 Task: Start in the project ChasePlan the sprint 'Rocket Road', with a duration of 3 weeks. Start in the project ChasePlan the sprint 'Rocket Road', with a duration of 2 weeks. Start in the project ChasePlan the sprint 'Rocket Road', with a duration of 1 week
Action: Mouse moved to (912, 474)
Screenshot: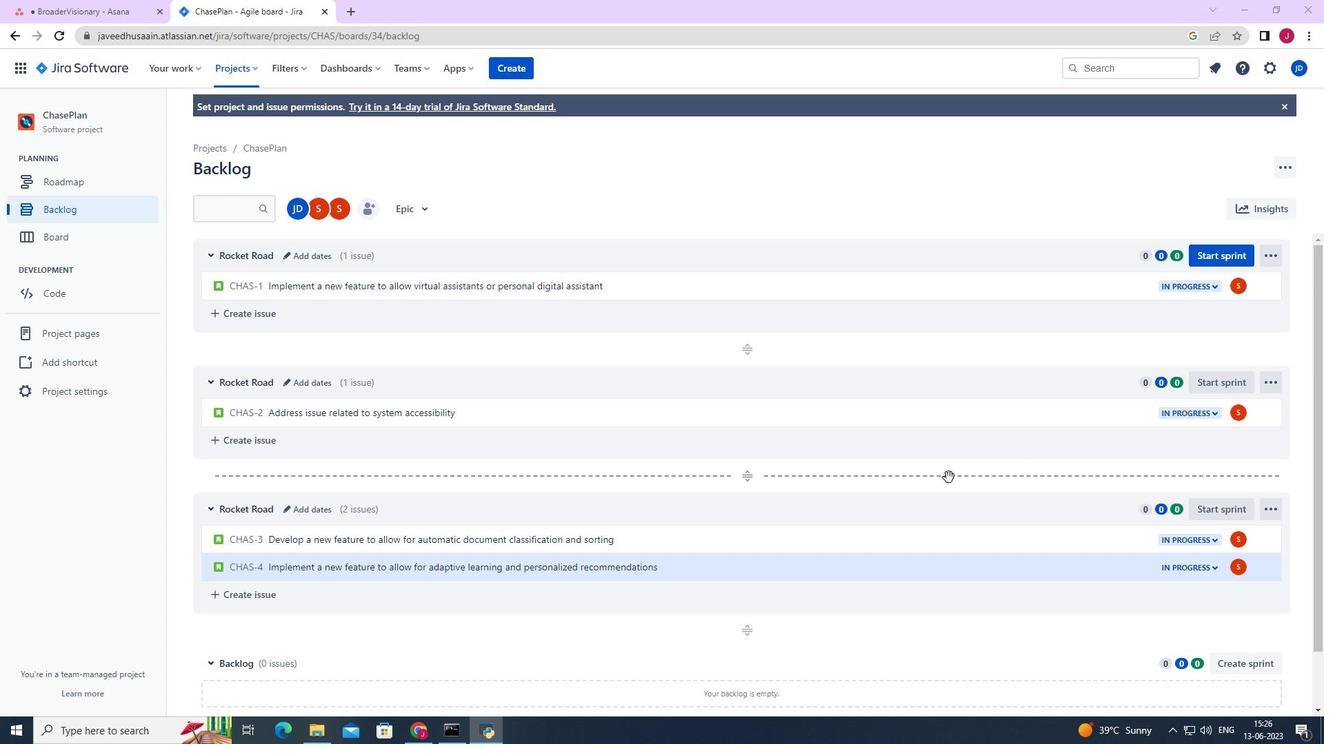 
Action: Mouse scrolled (912, 475) with delta (0, 0)
Screenshot: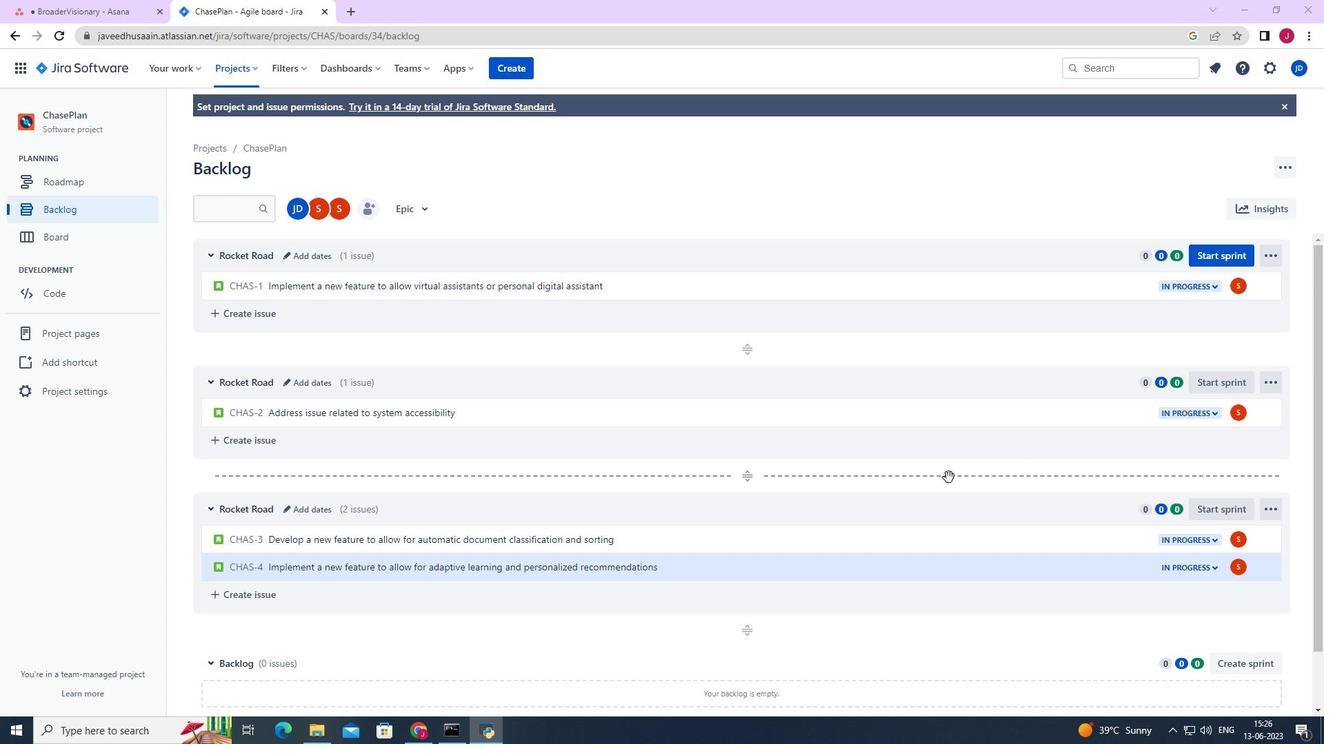 
Action: Mouse scrolled (912, 475) with delta (0, 0)
Screenshot: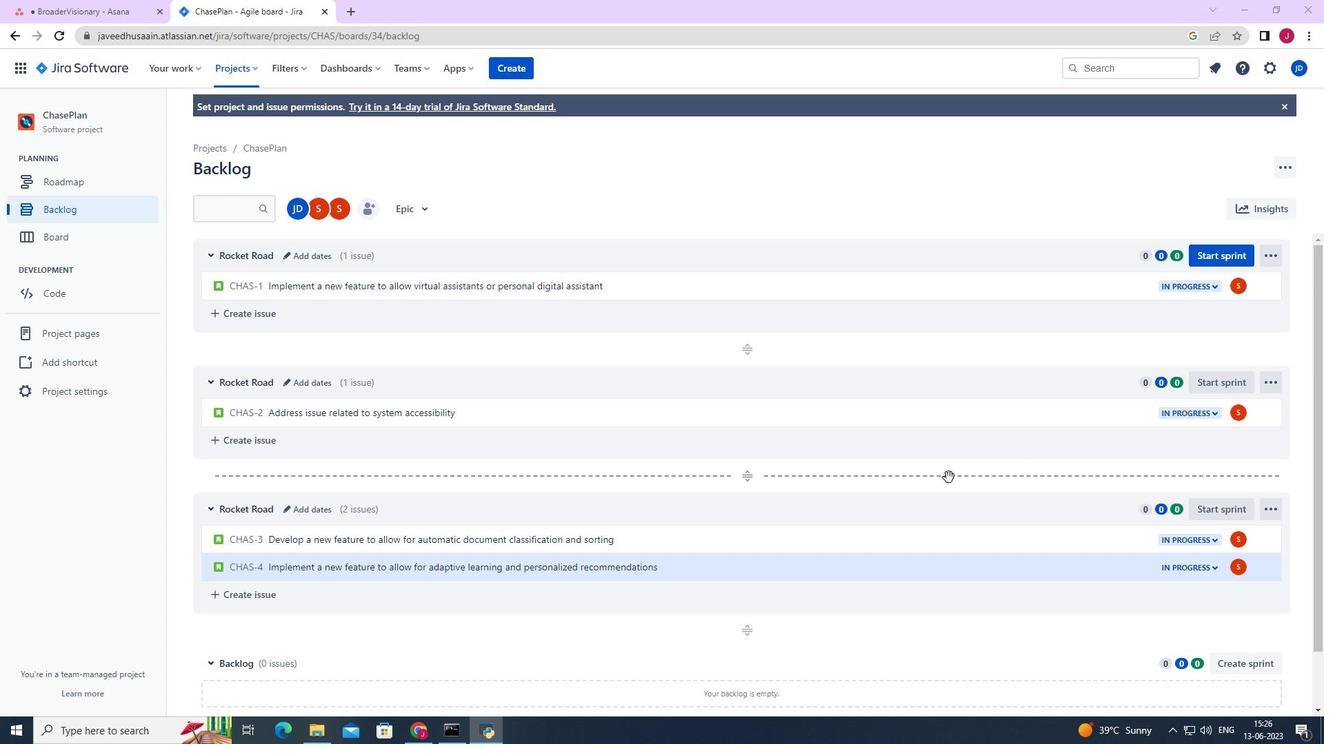 
Action: Mouse moved to (1208, 257)
Screenshot: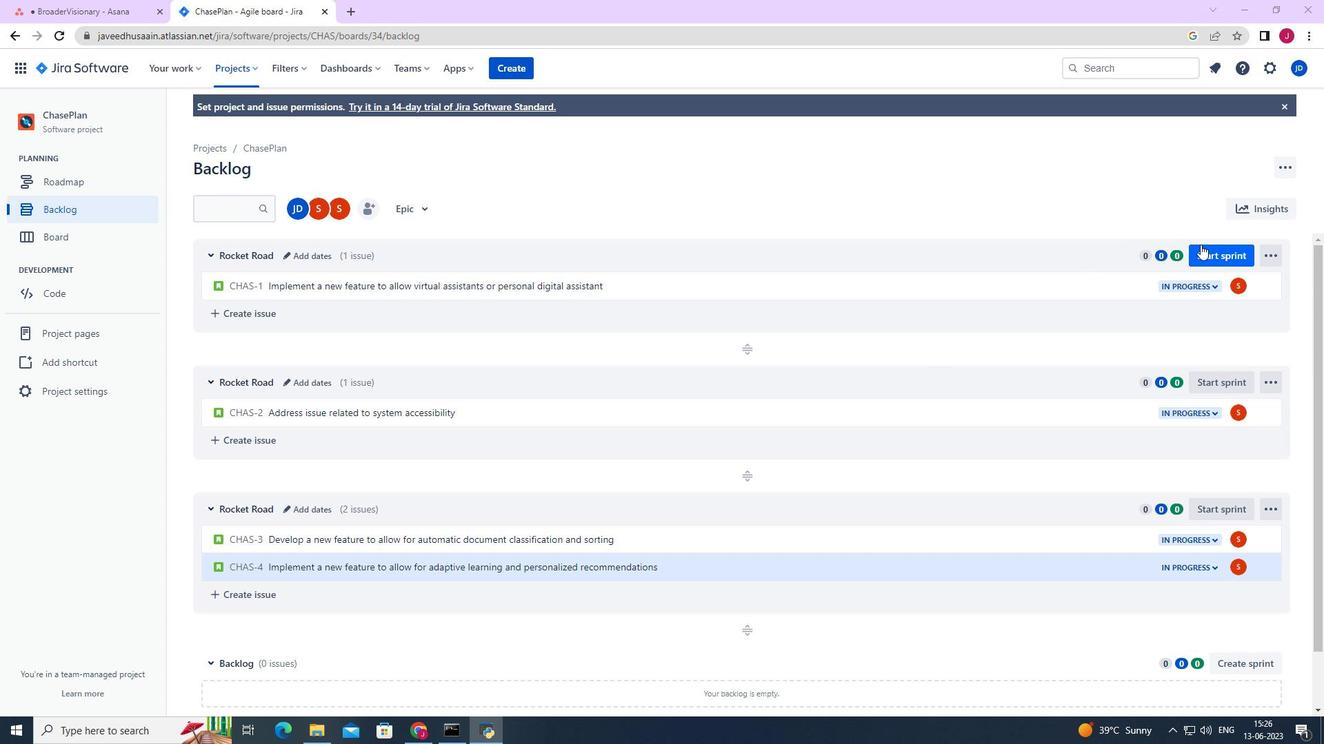 
Action: Mouse pressed left at (1208, 257)
Screenshot: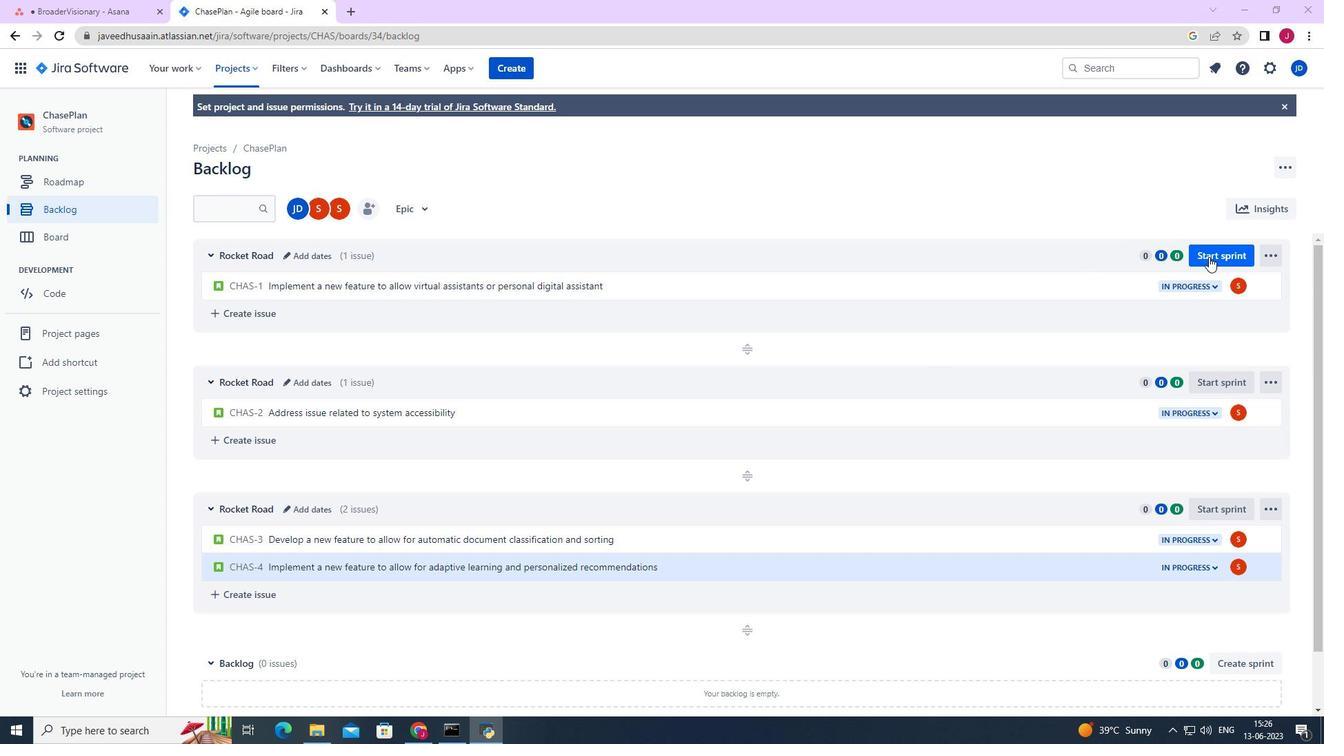 
Action: Mouse moved to (528, 239)
Screenshot: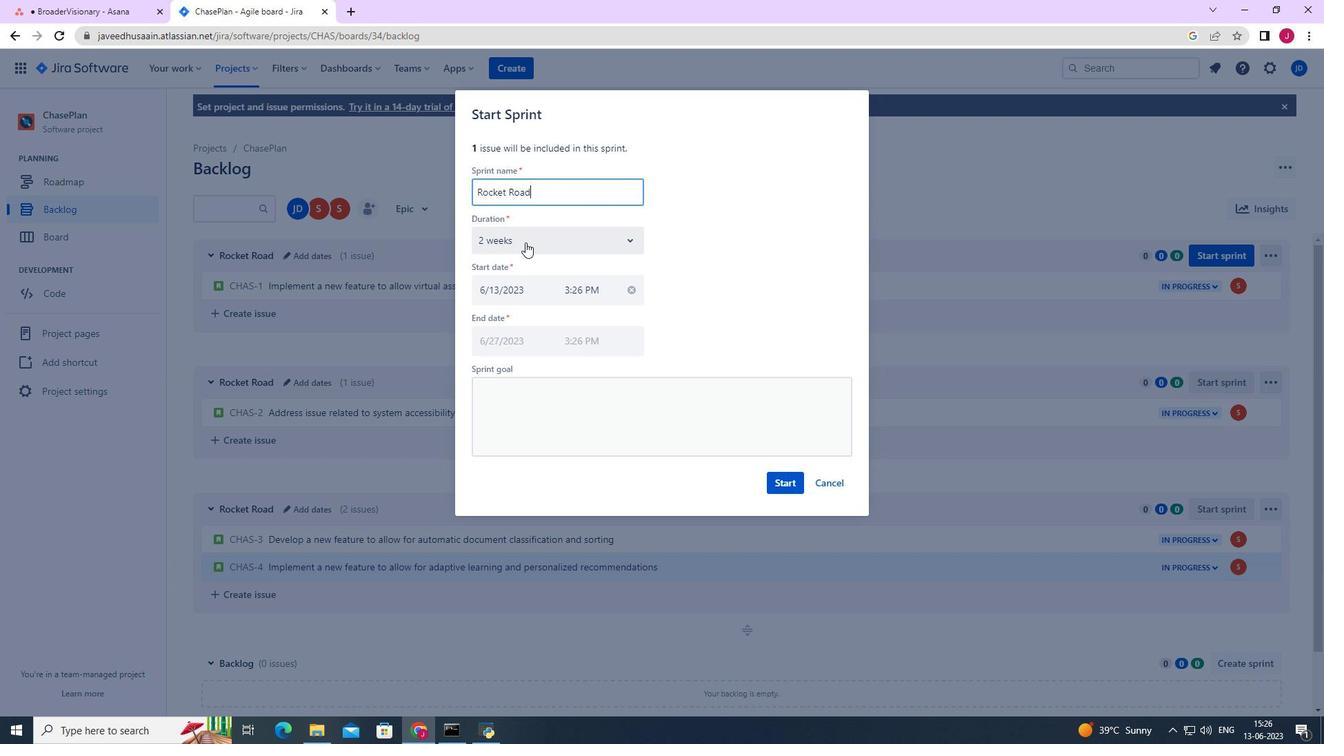 
Action: Mouse pressed left at (528, 239)
Screenshot: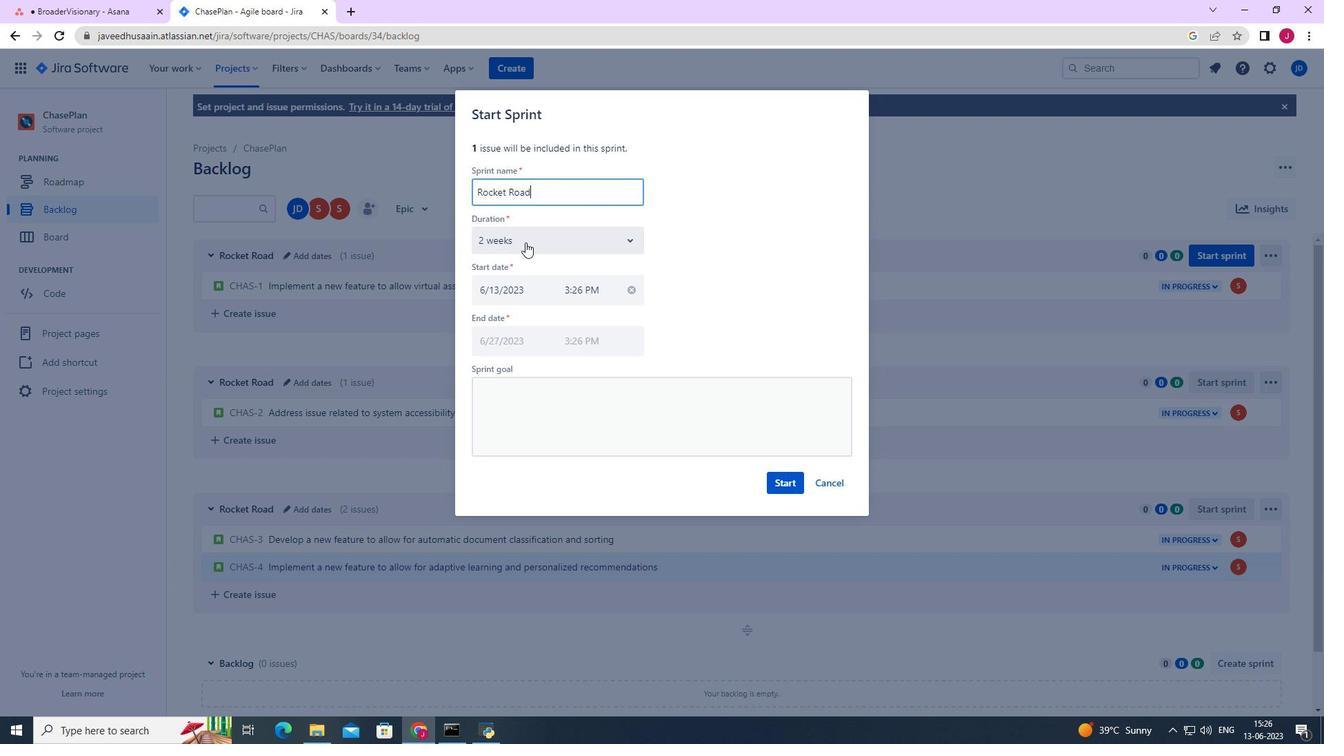 
Action: Mouse moved to (497, 322)
Screenshot: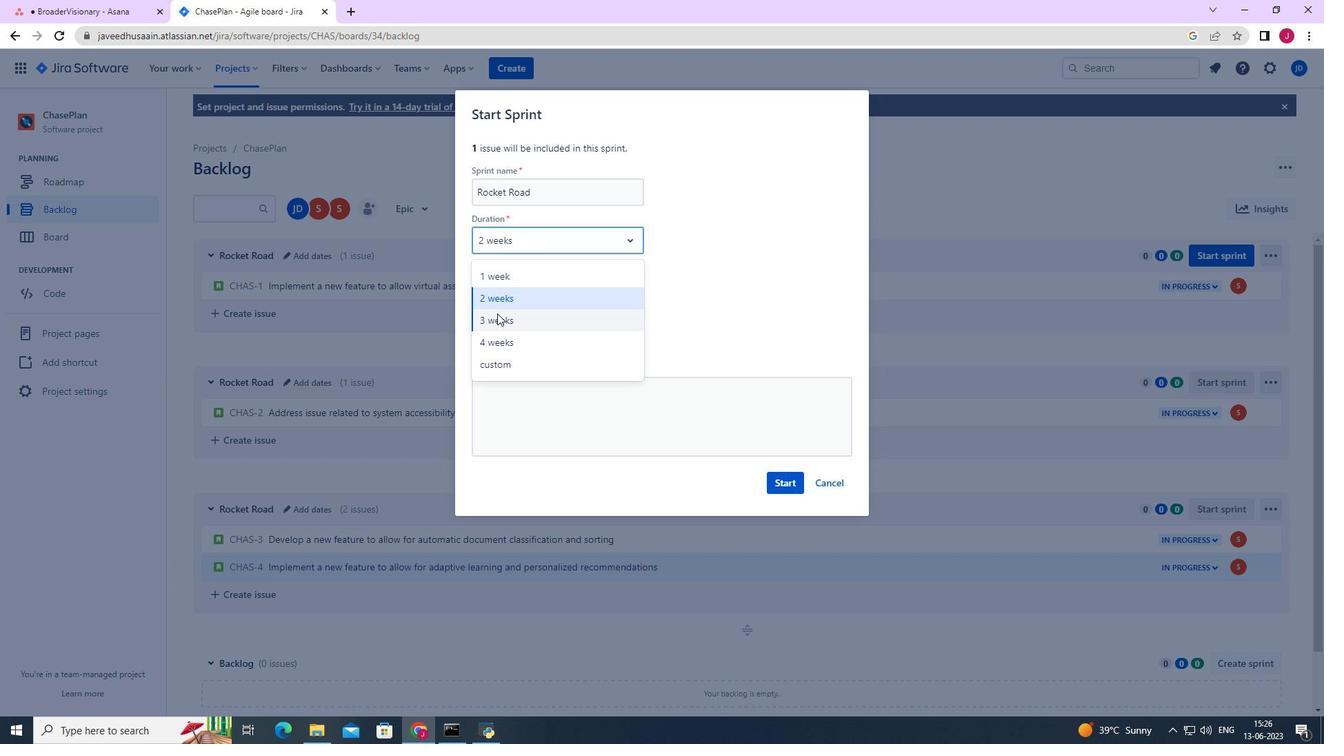 
Action: Mouse pressed left at (497, 322)
Screenshot: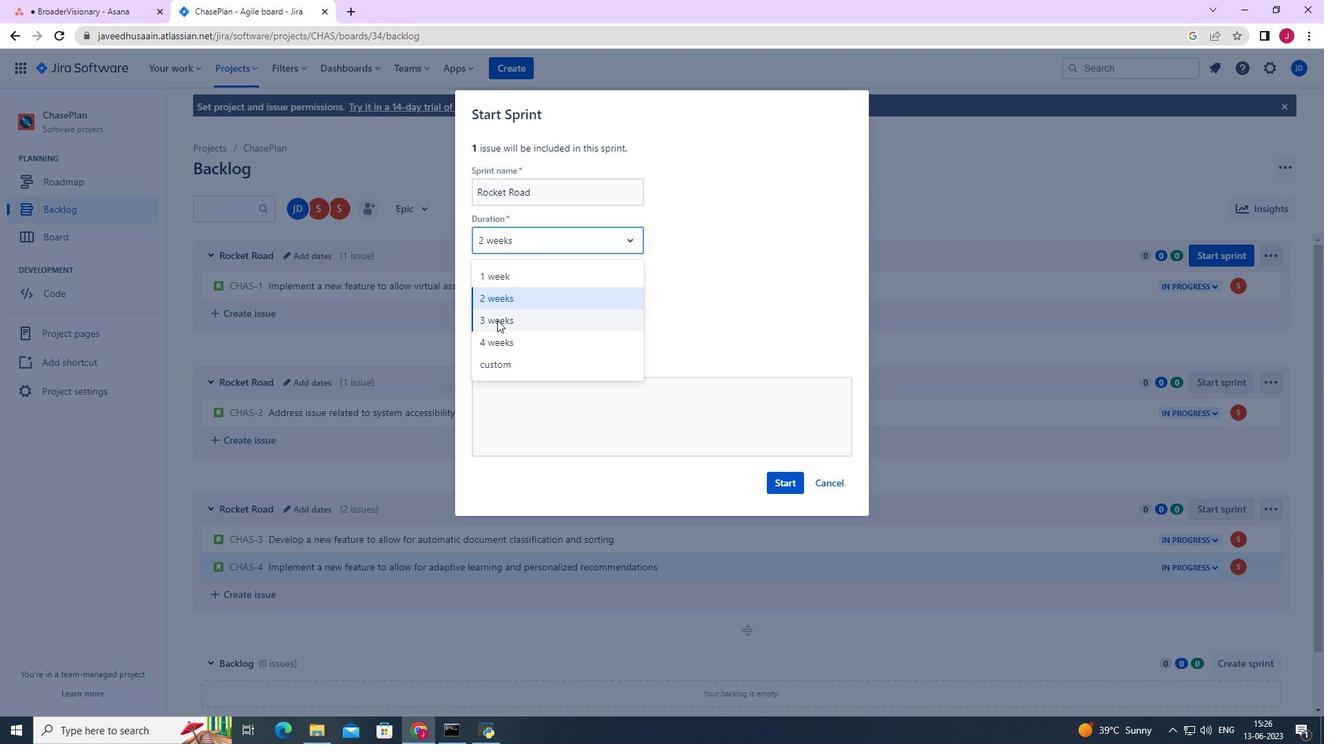 
Action: Mouse moved to (786, 482)
Screenshot: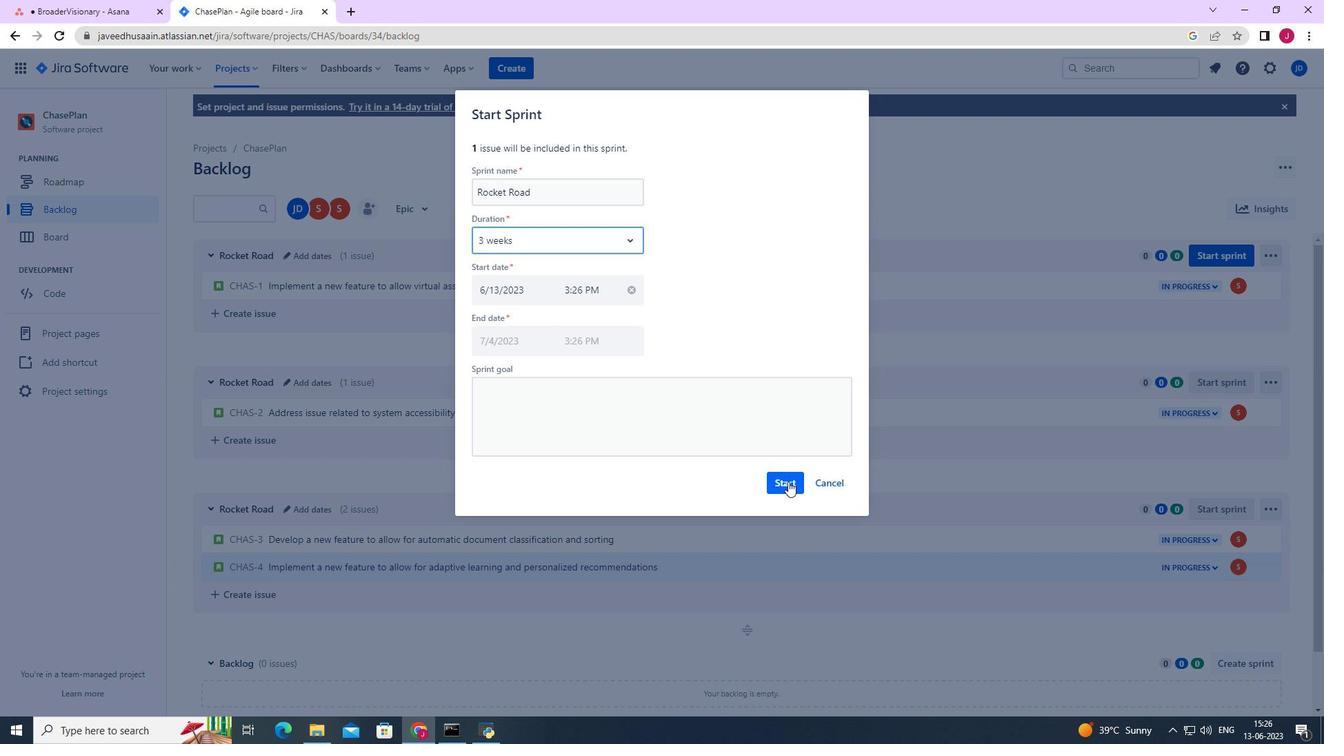 
Action: Mouse pressed left at (786, 482)
Screenshot: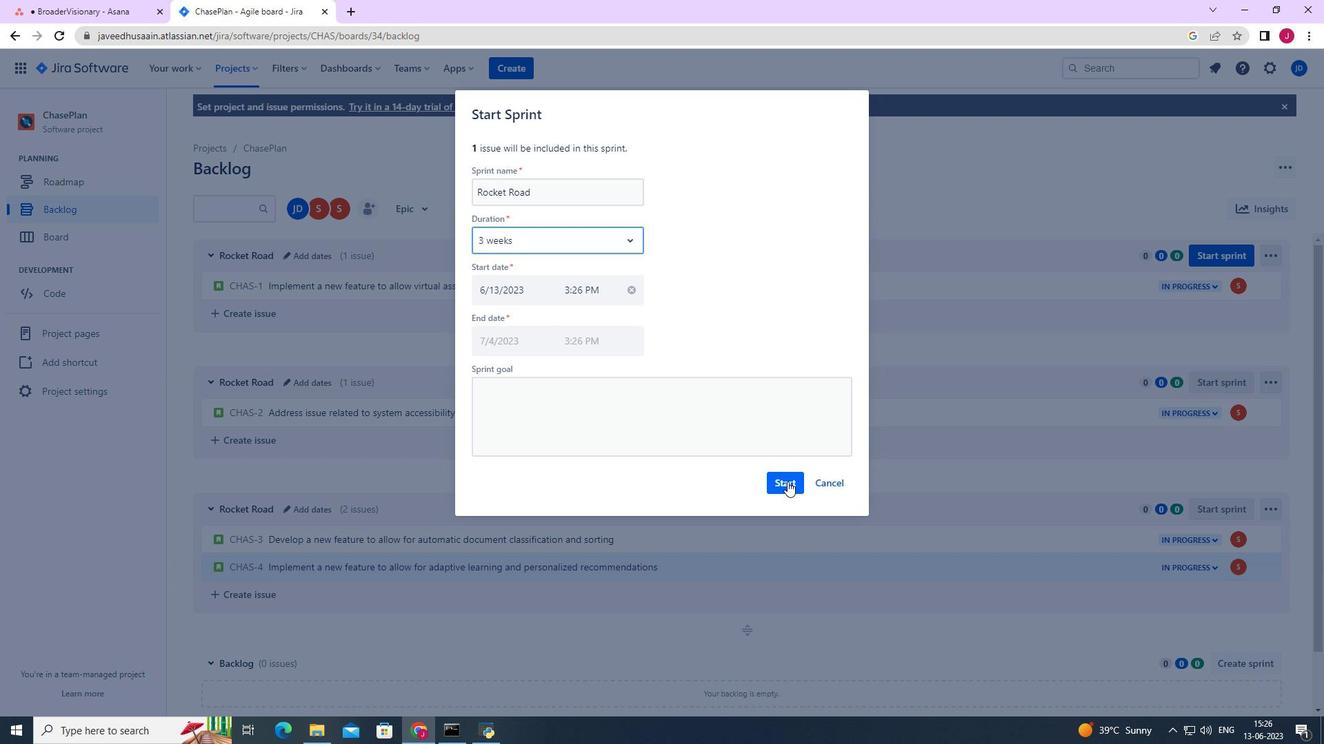 
Action: Mouse moved to (88, 211)
Screenshot: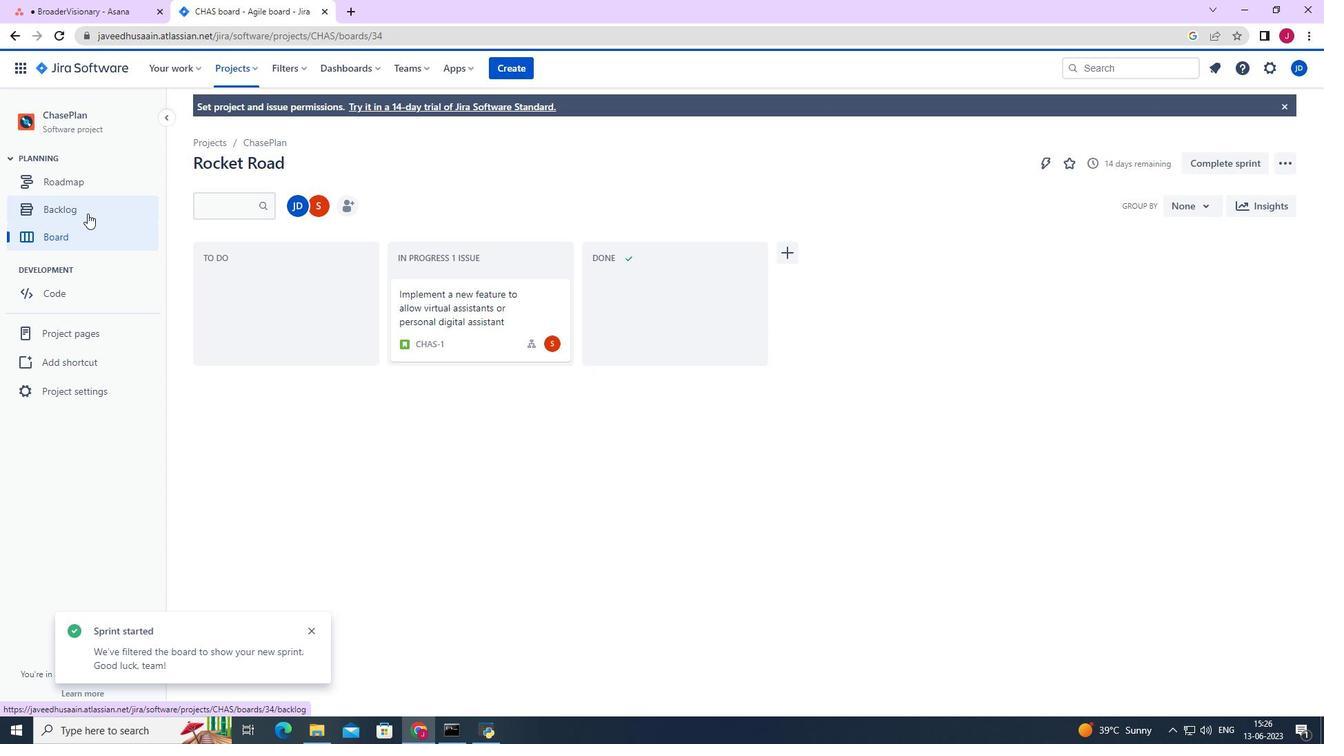
Action: Mouse pressed left at (88, 211)
Screenshot: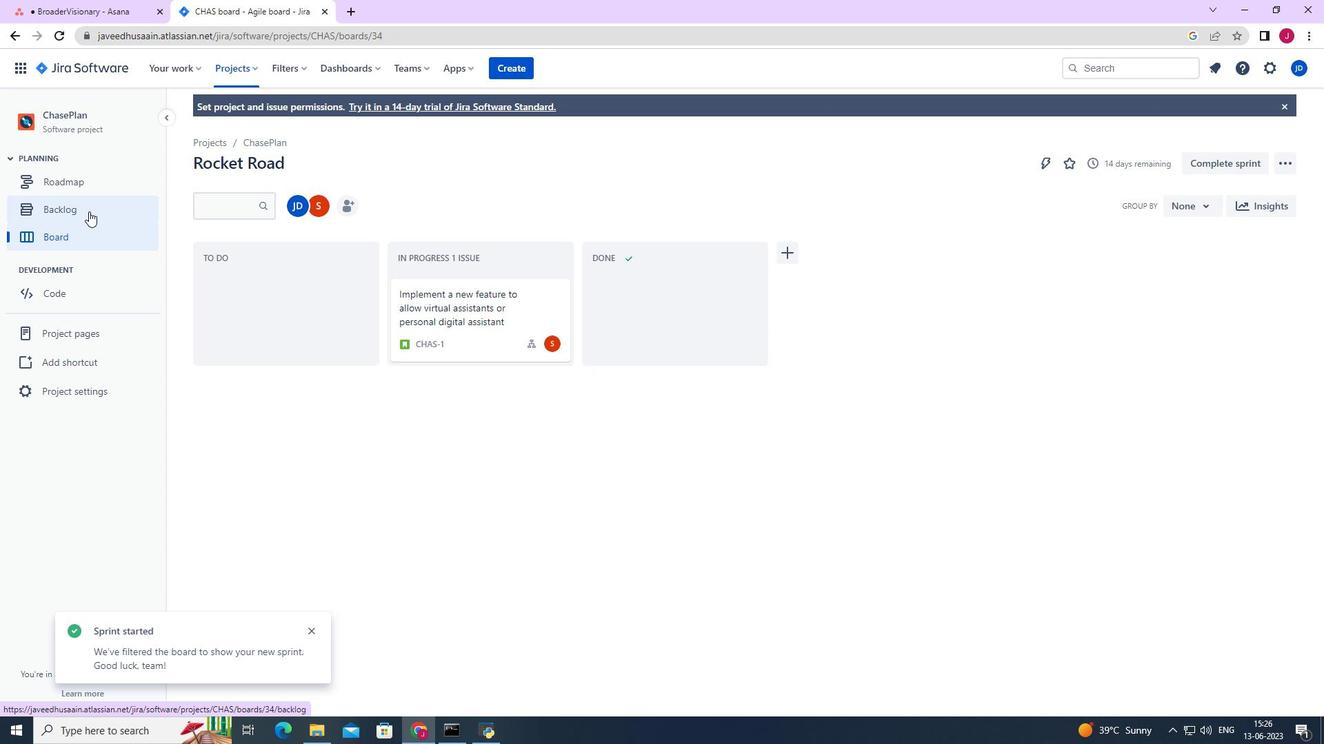 
Action: Mouse moved to (1226, 377)
Screenshot: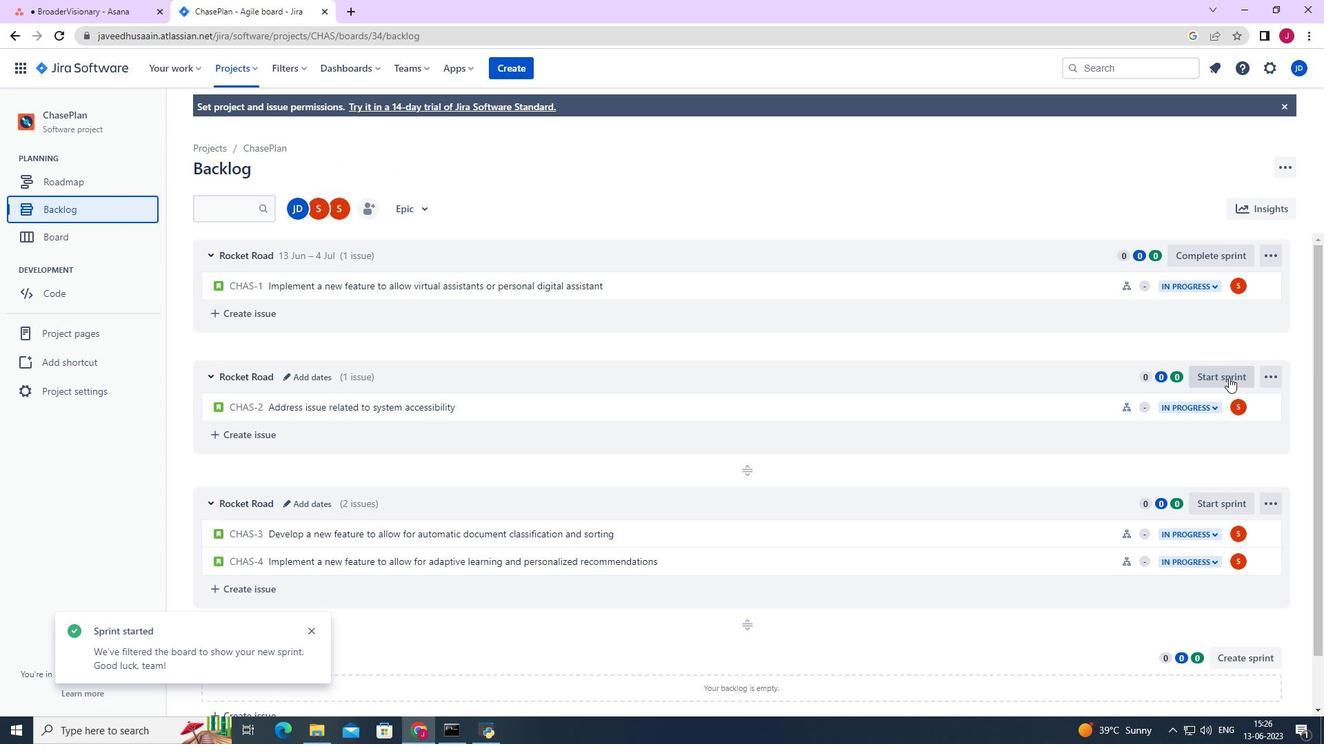 
Action: Mouse pressed left at (1226, 377)
Screenshot: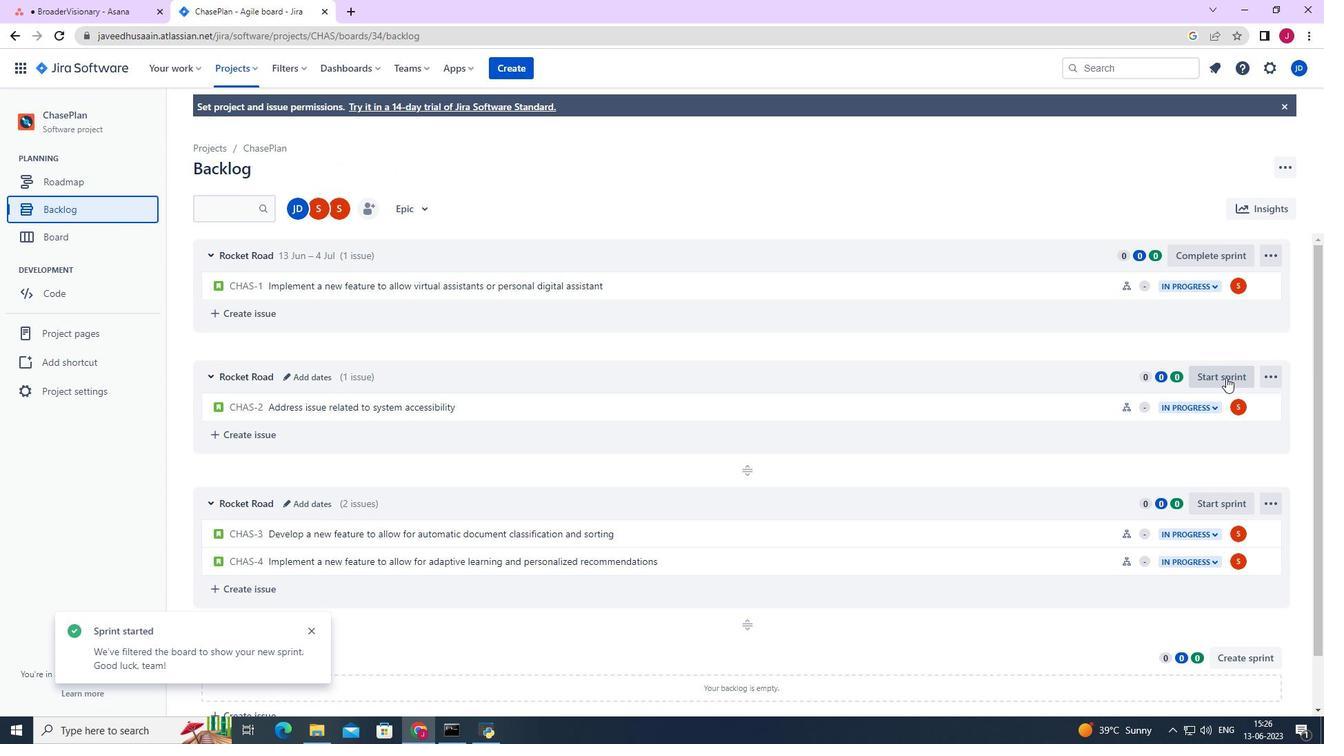 
Action: Mouse moved to (534, 246)
Screenshot: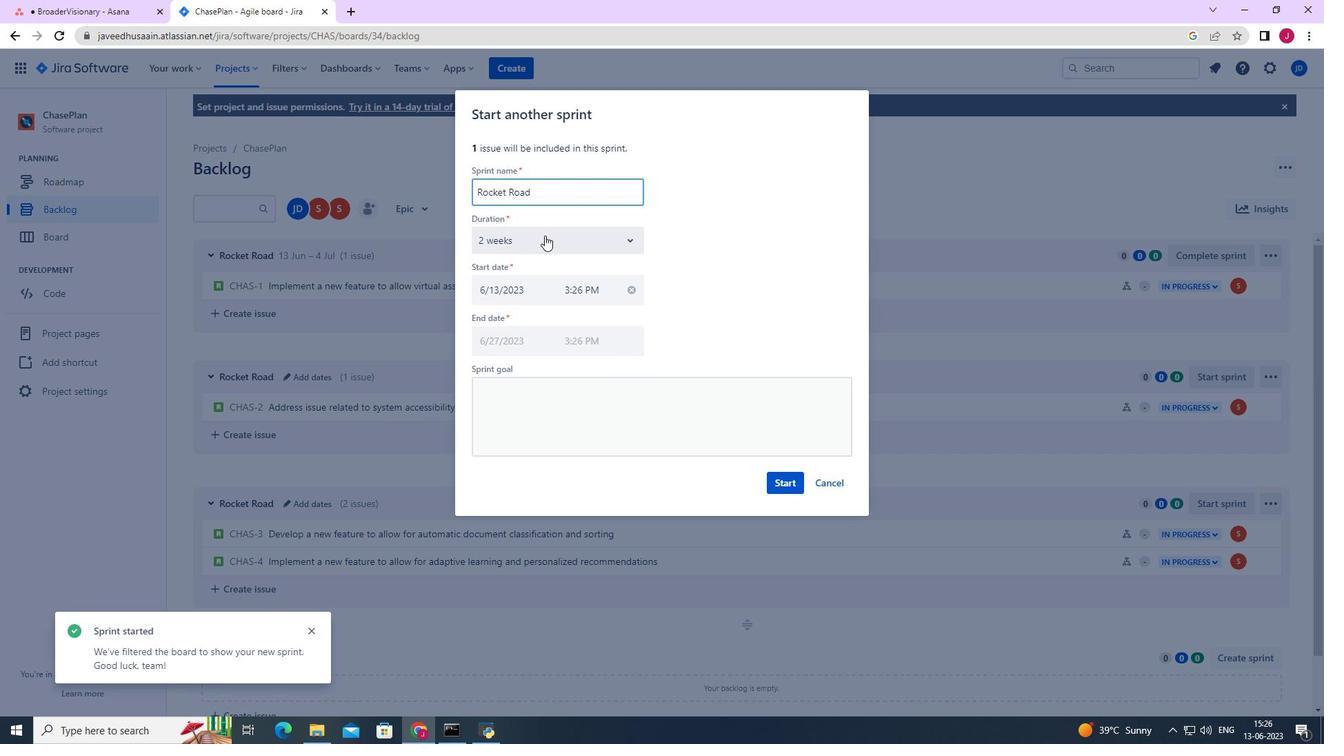 
Action: Mouse pressed left at (534, 246)
Screenshot: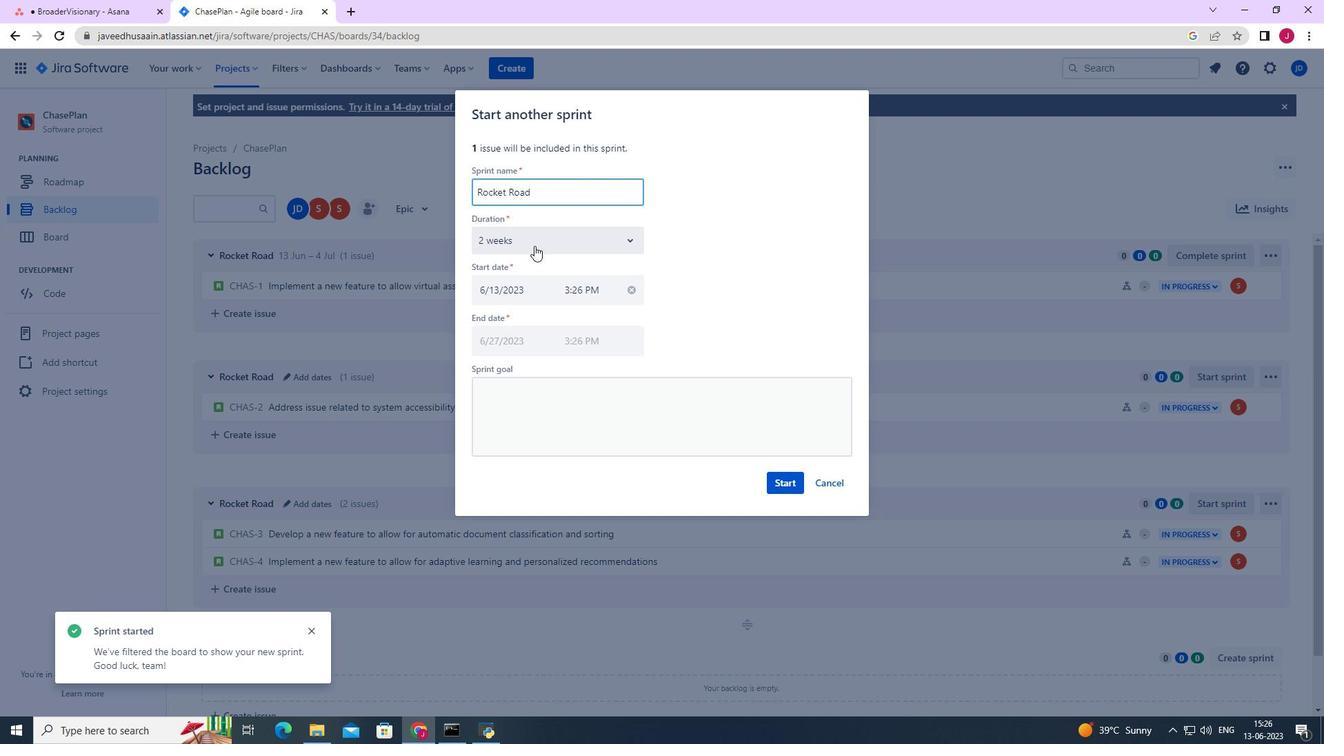 
Action: Mouse moved to (499, 299)
Screenshot: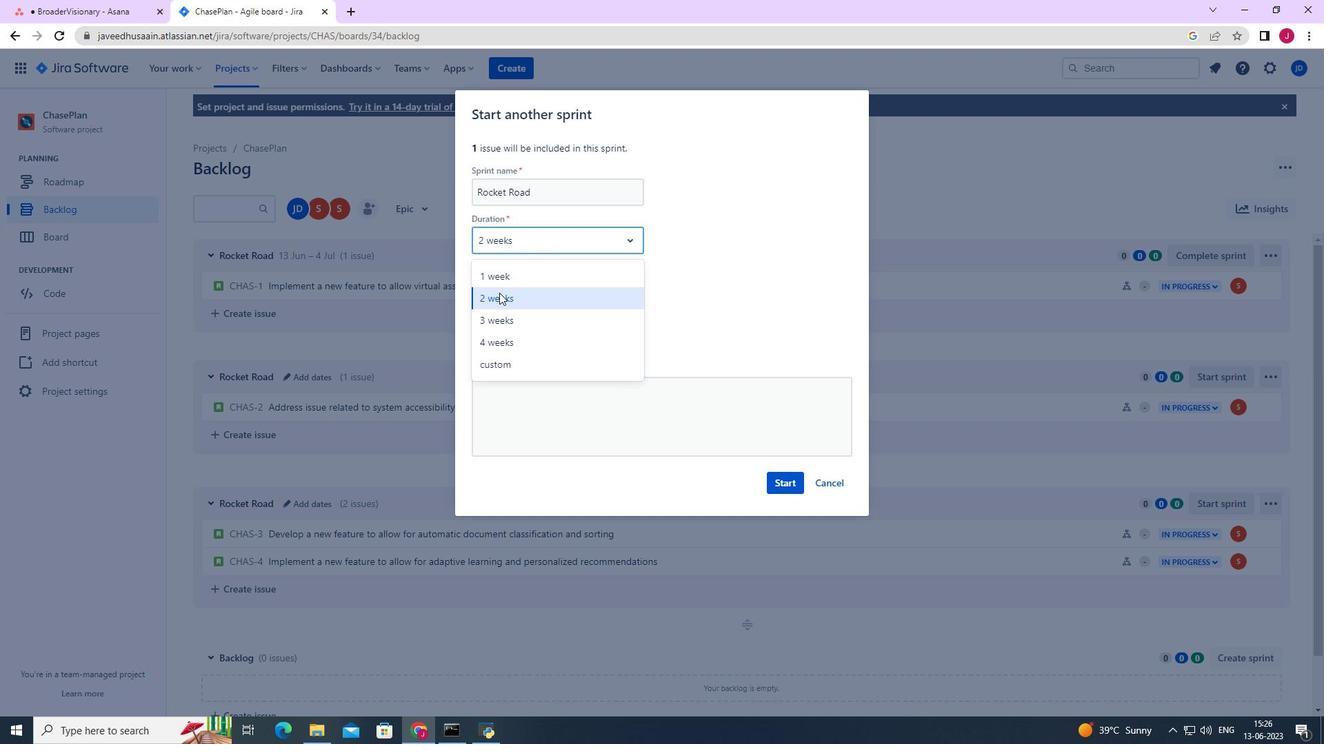 
Action: Mouse pressed left at (499, 299)
Screenshot: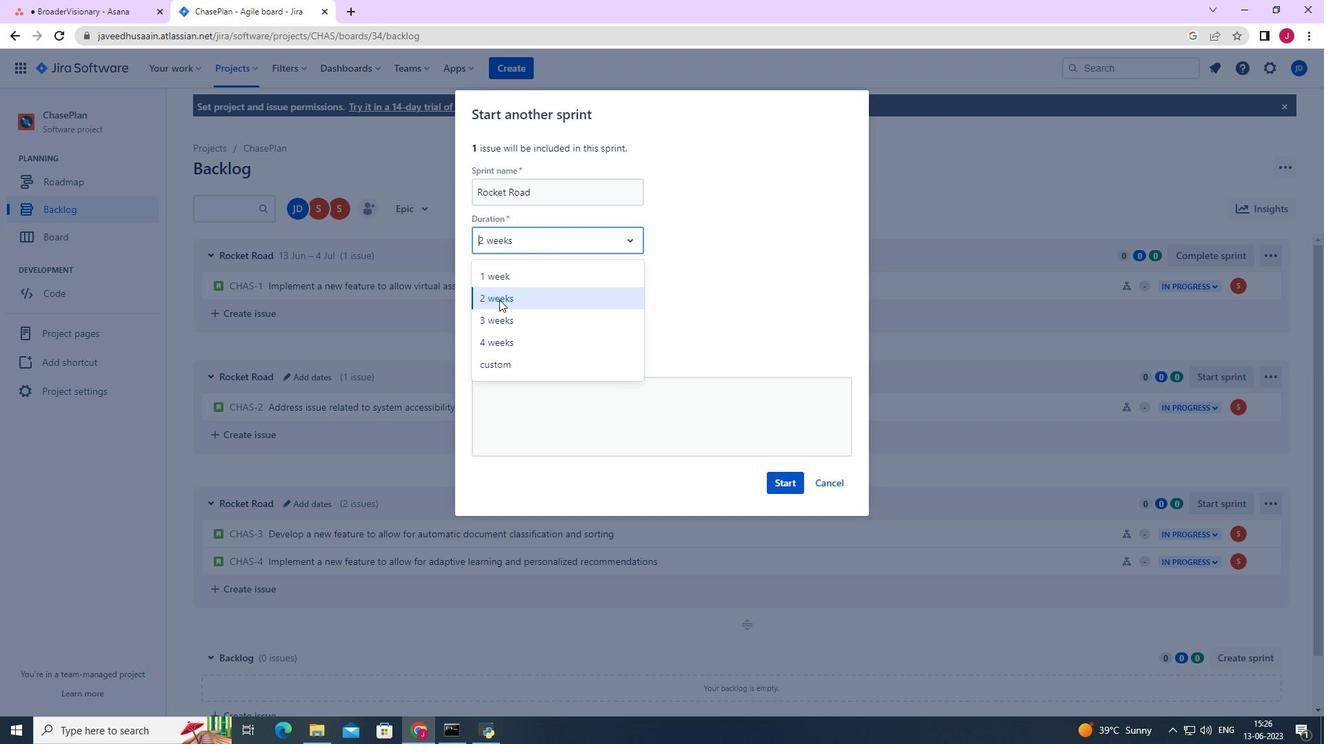 
Action: Mouse moved to (780, 484)
Screenshot: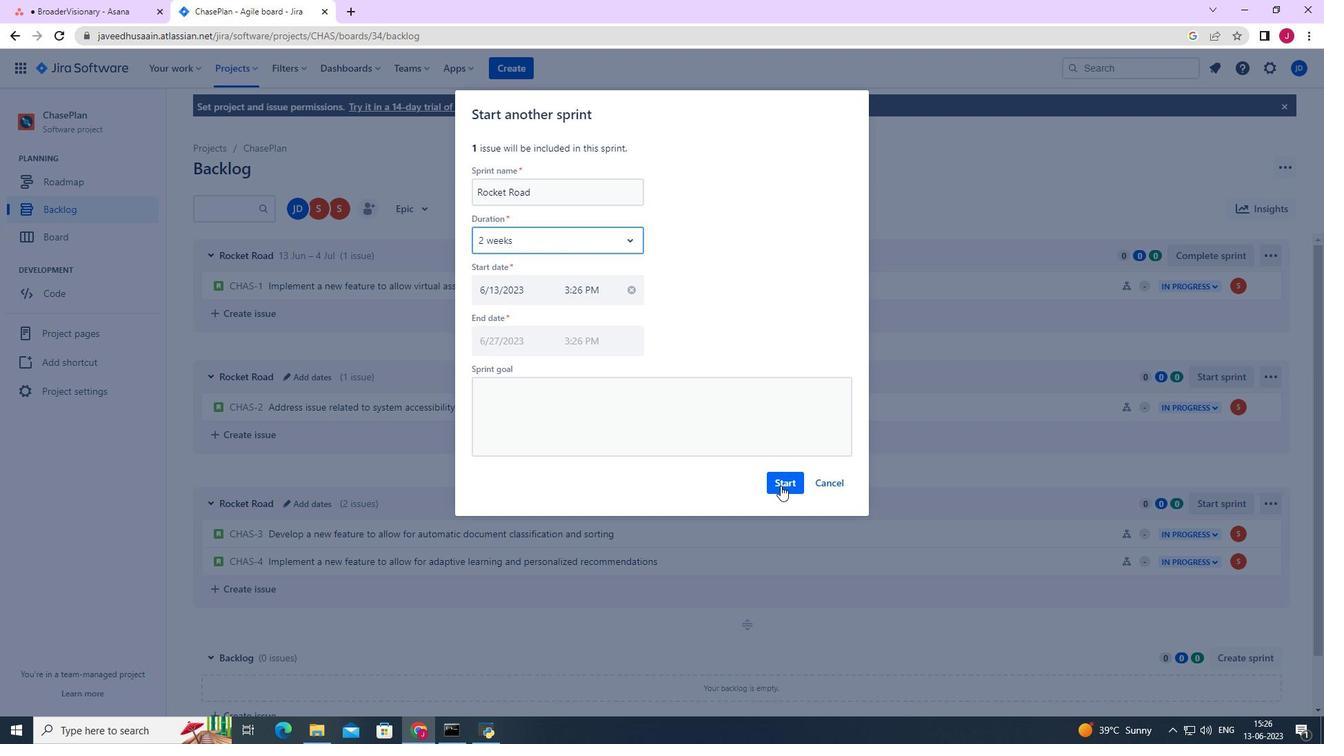 
Action: Mouse pressed left at (780, 484)
Screenshot: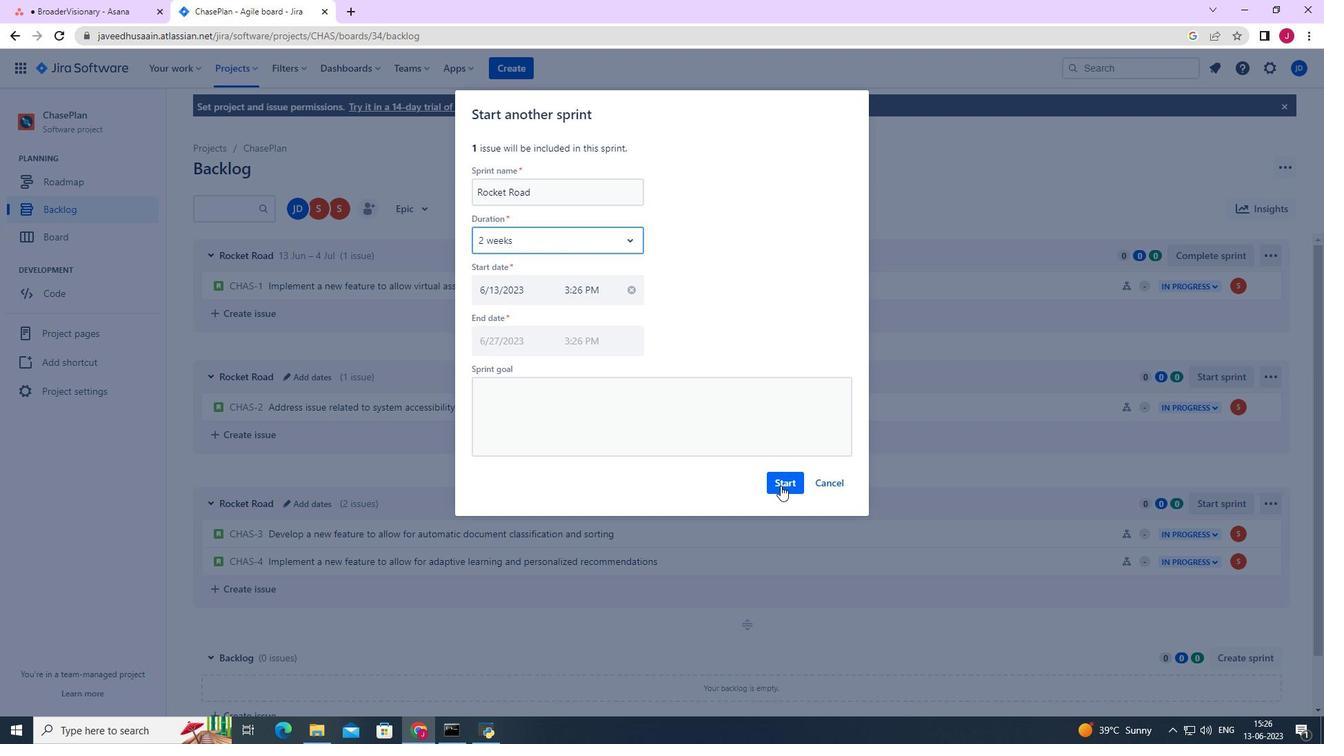 
Action: Mouse moved to (93, 206)
Screenshot: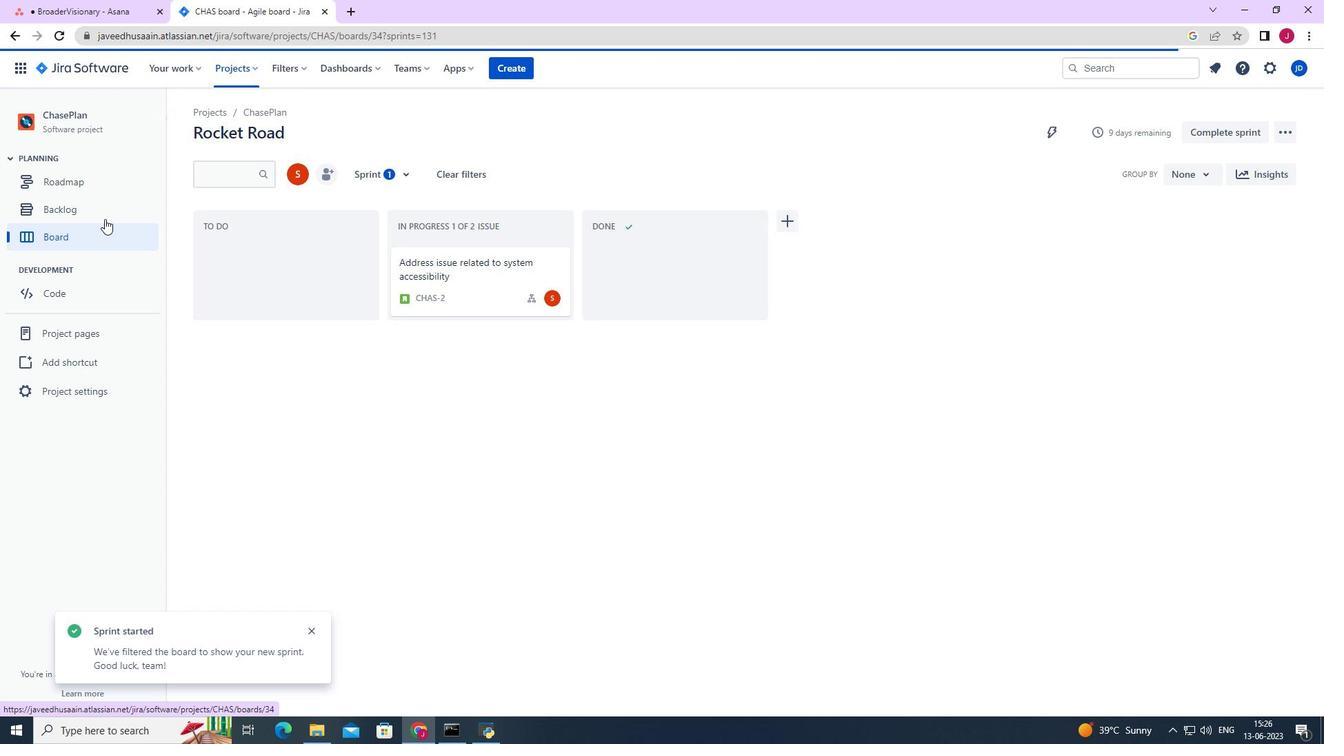 
Action: Mouse pressed left at (93, 206)
Screenshot: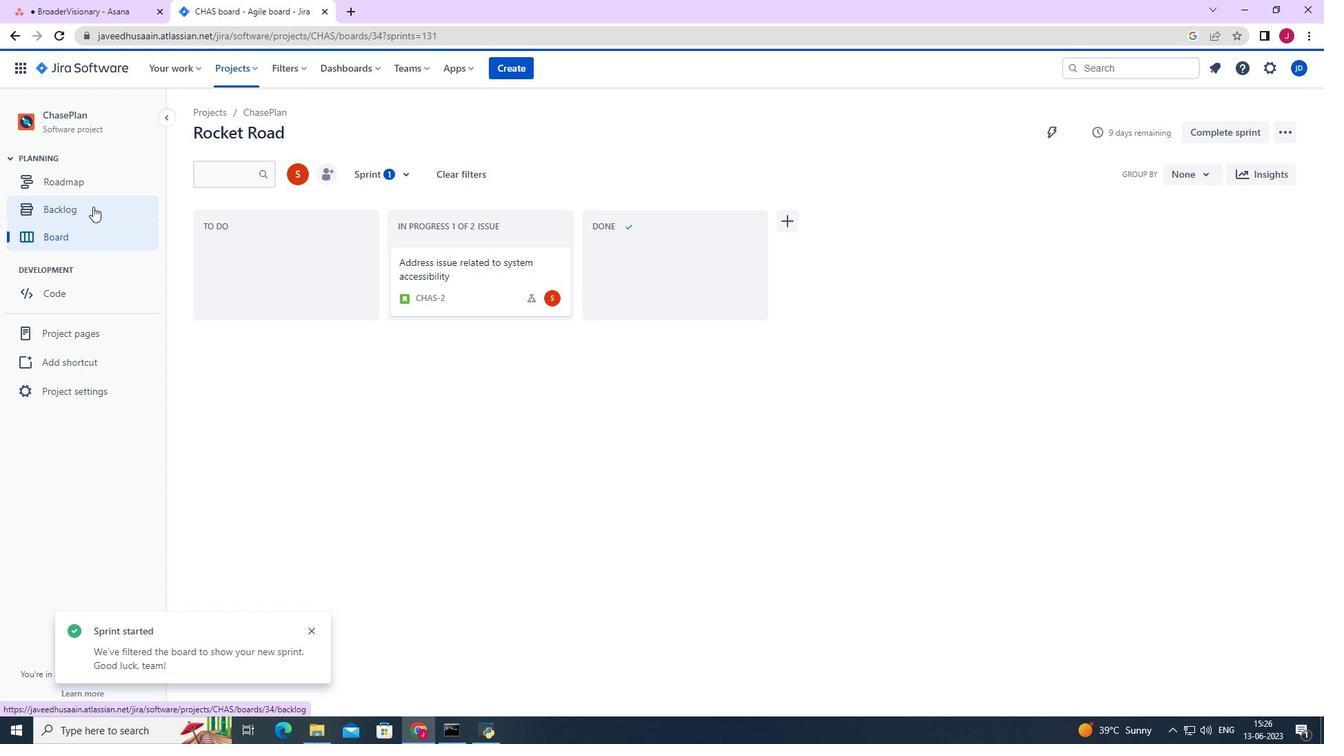 
Action: Mouse moved to (1224, 499)
Screenshot: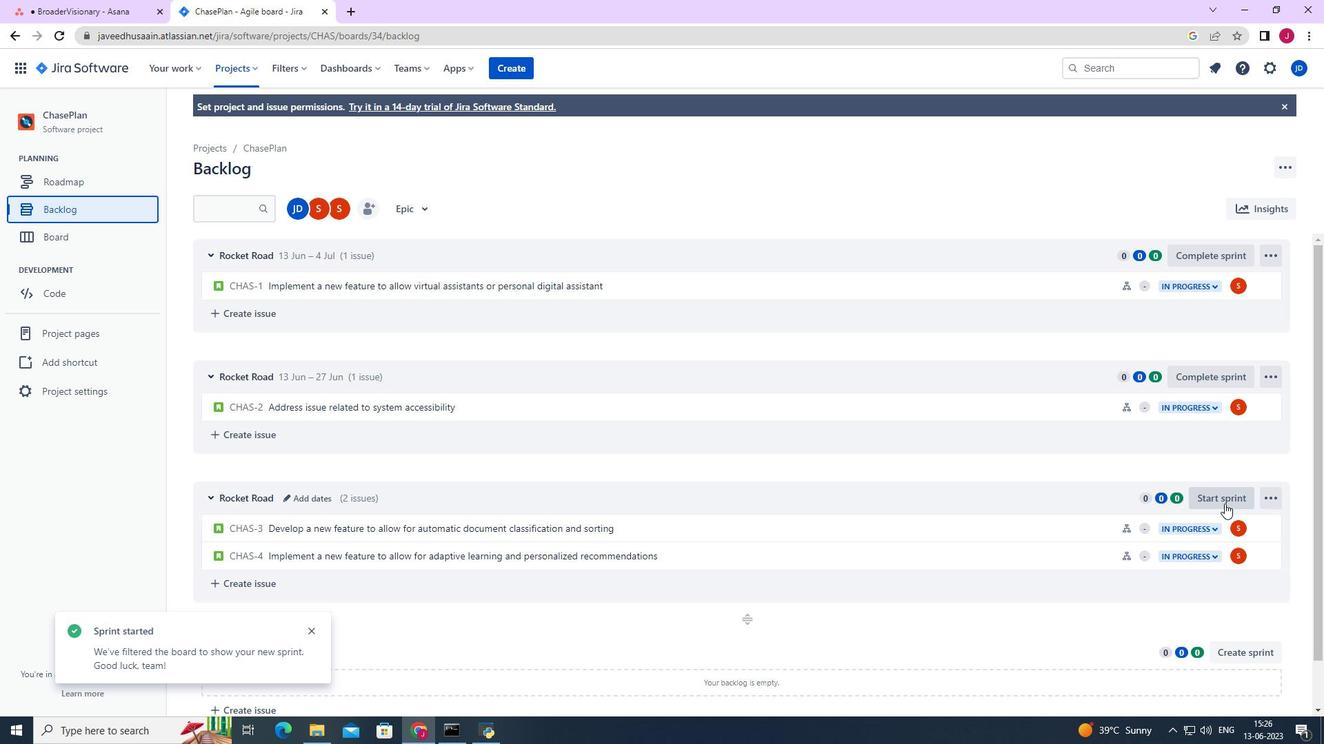 
Action: Mouse pressed left at (1224, 499)
Screenshot: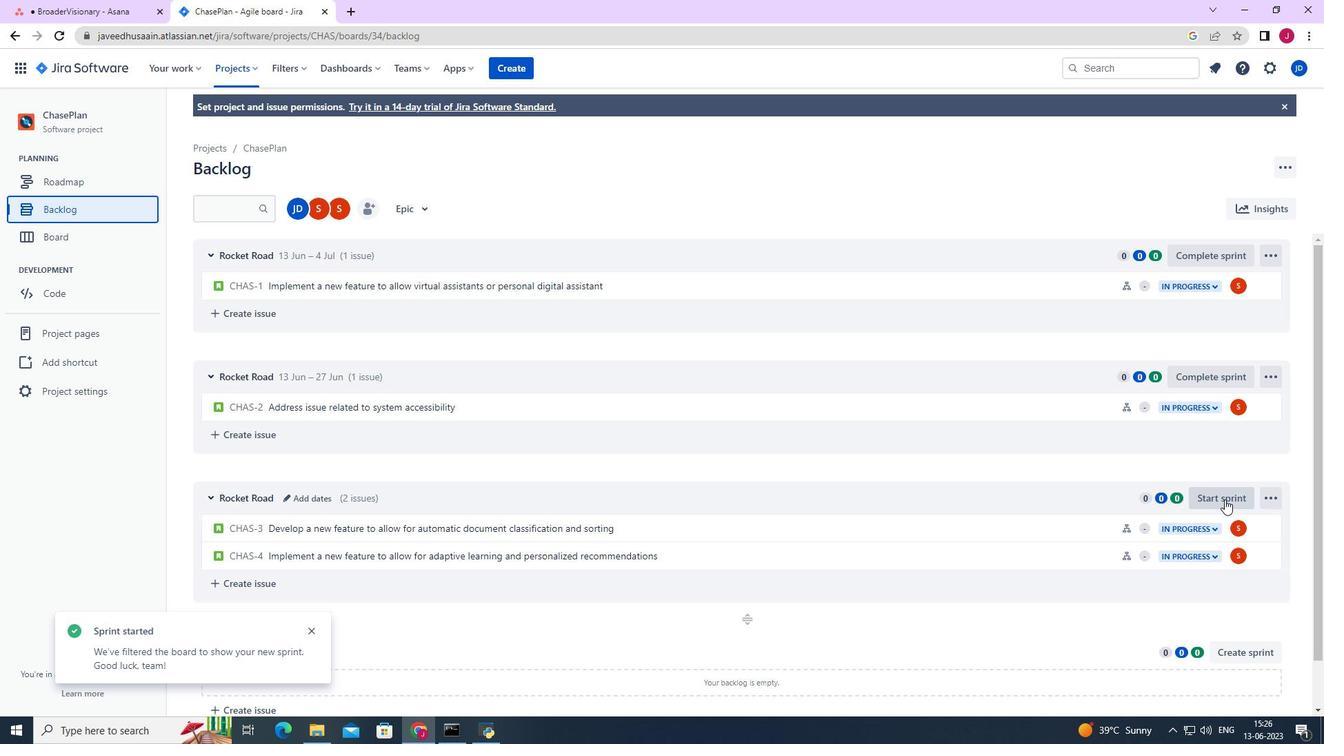 
Action: Mouse moved to (506, 243)
Screenshot: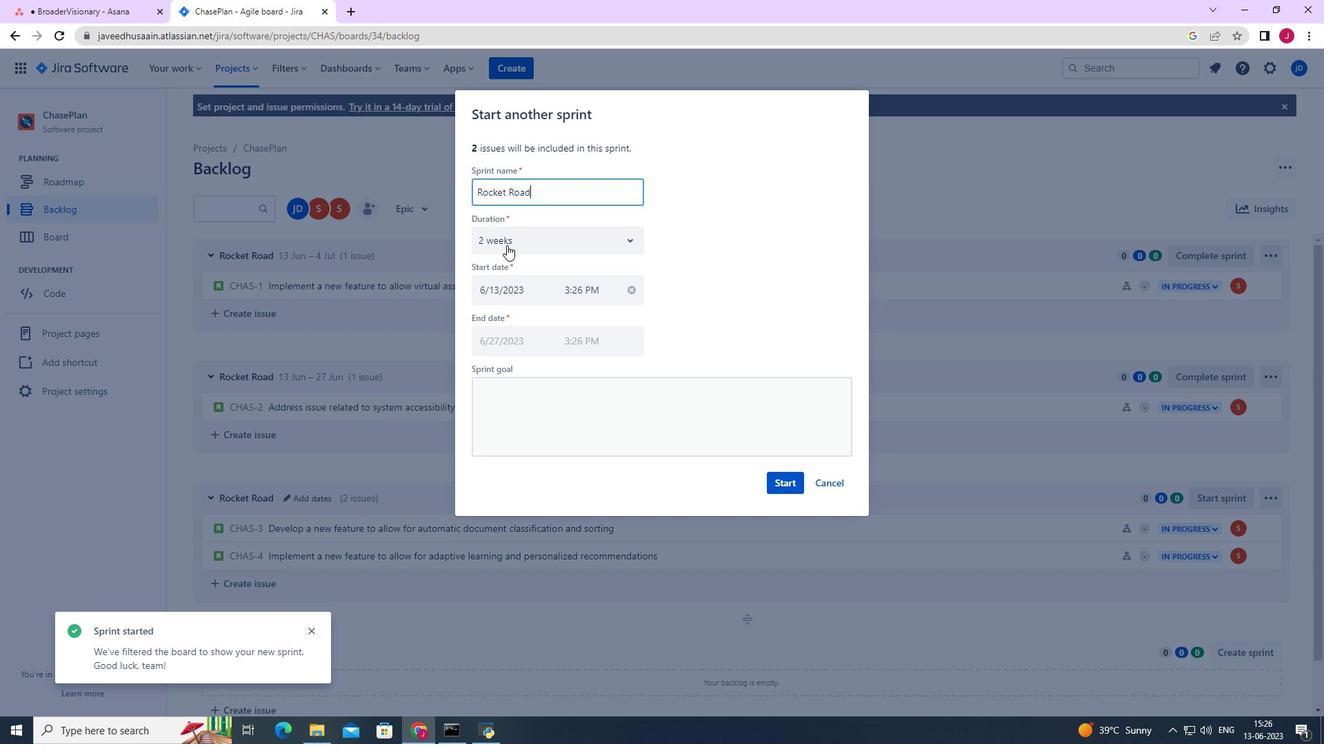 
Action: Mouse pressed left at (506, 243)
Screenshot: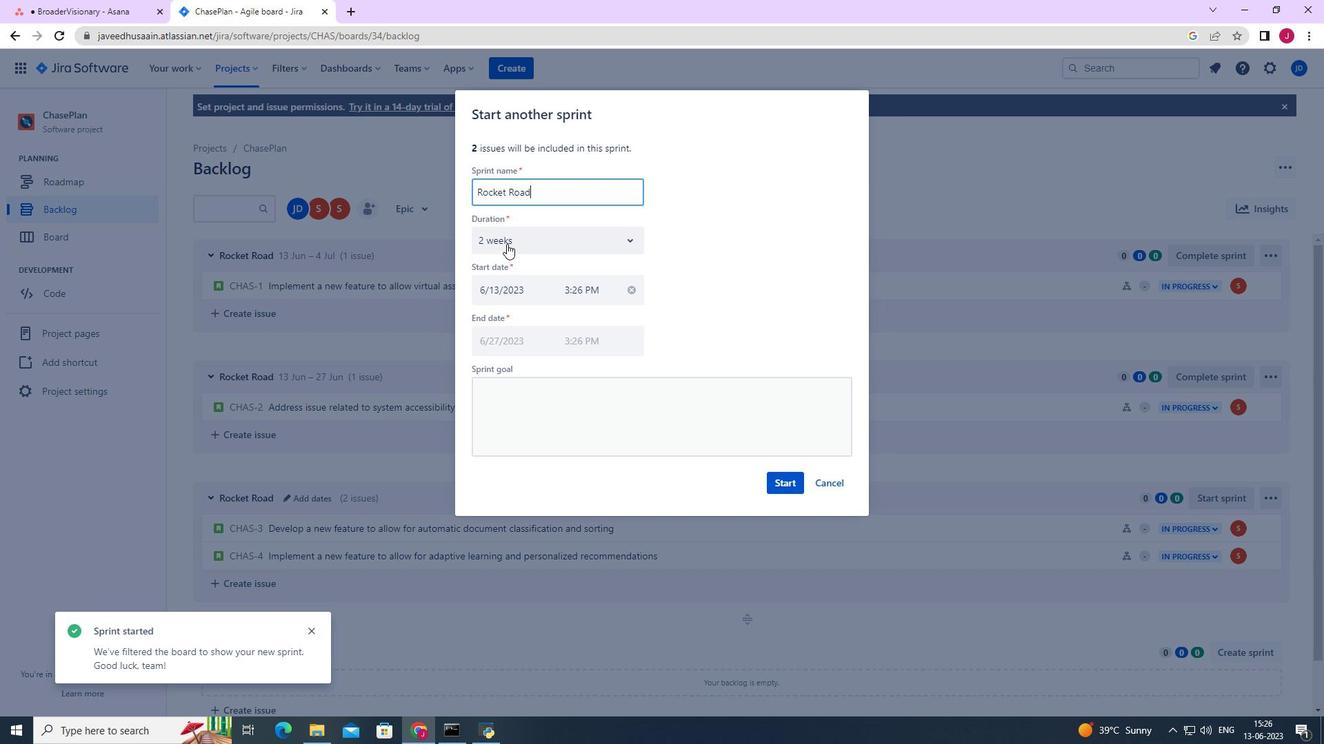 
Action: Mouse moved to (503, 279)
Screenshot: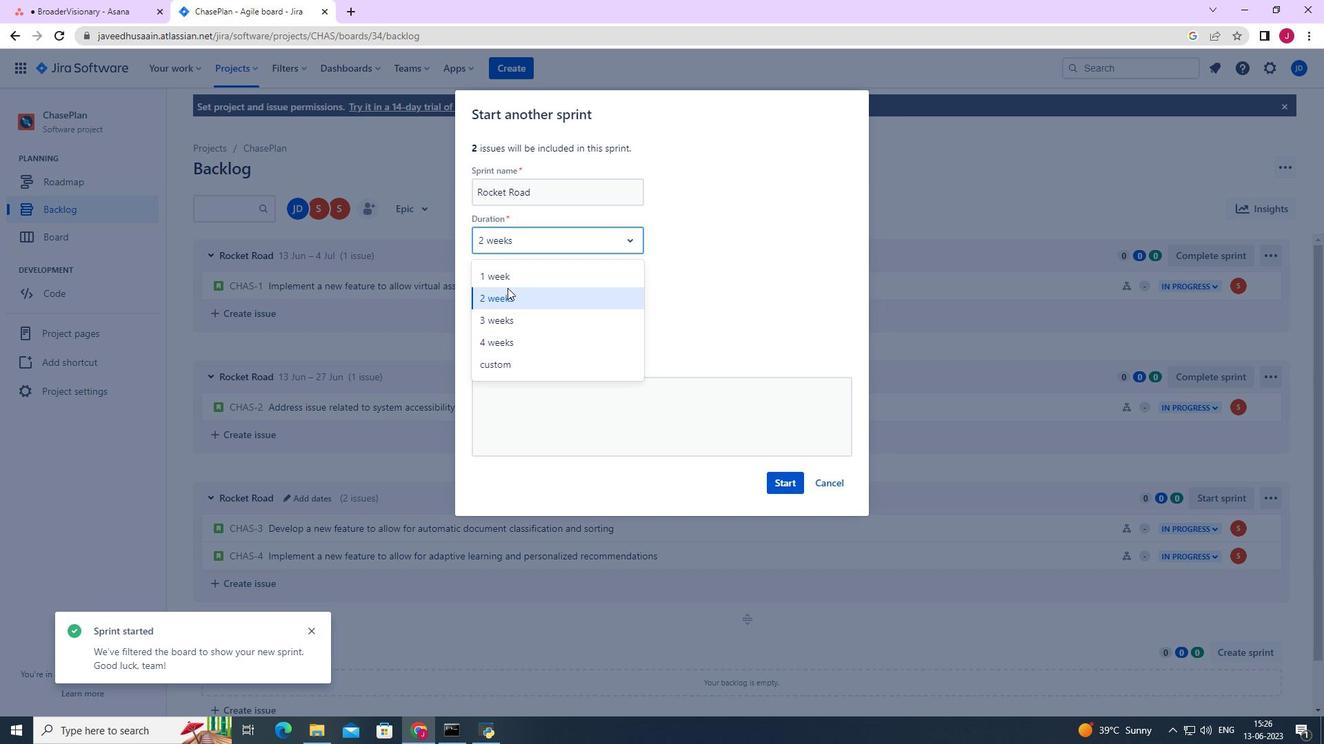 
Action: Mouse pressed left at (503, 279)
Screenshot: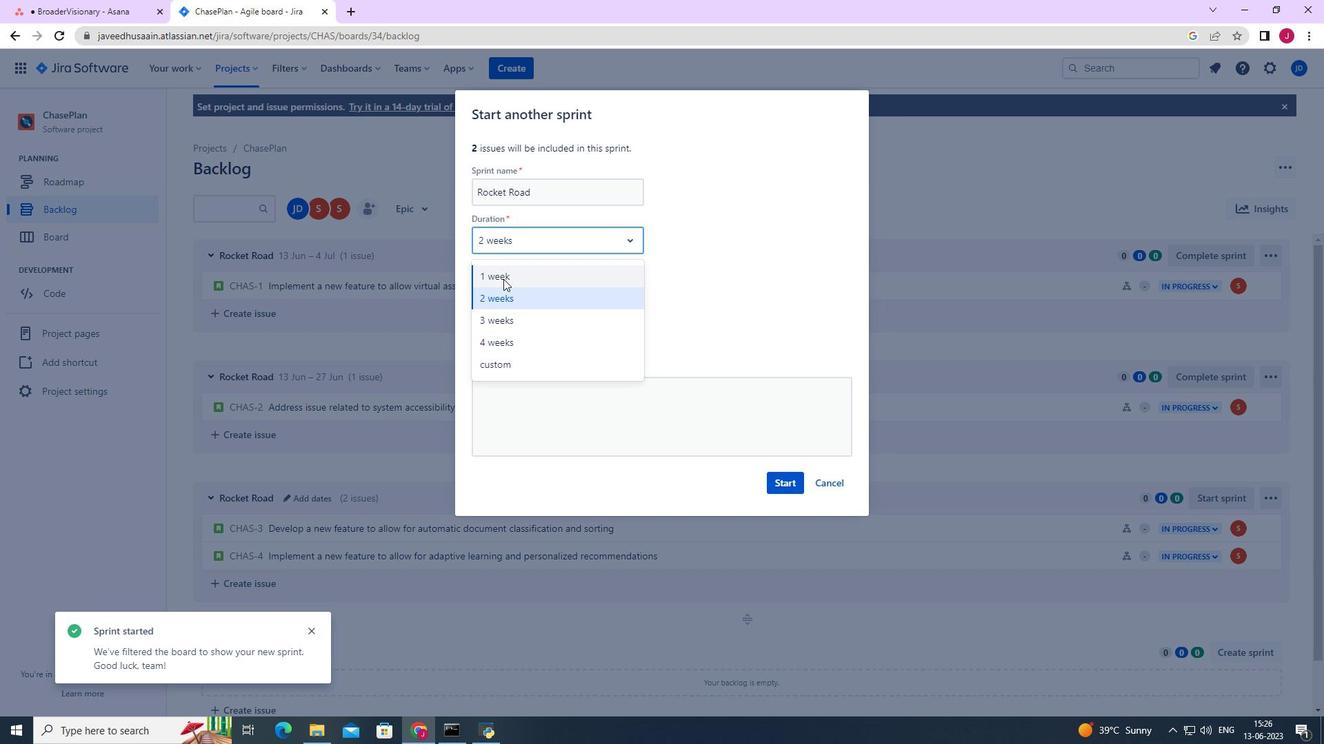 
Action: Mouse moved to (783, 481)
Screenshot: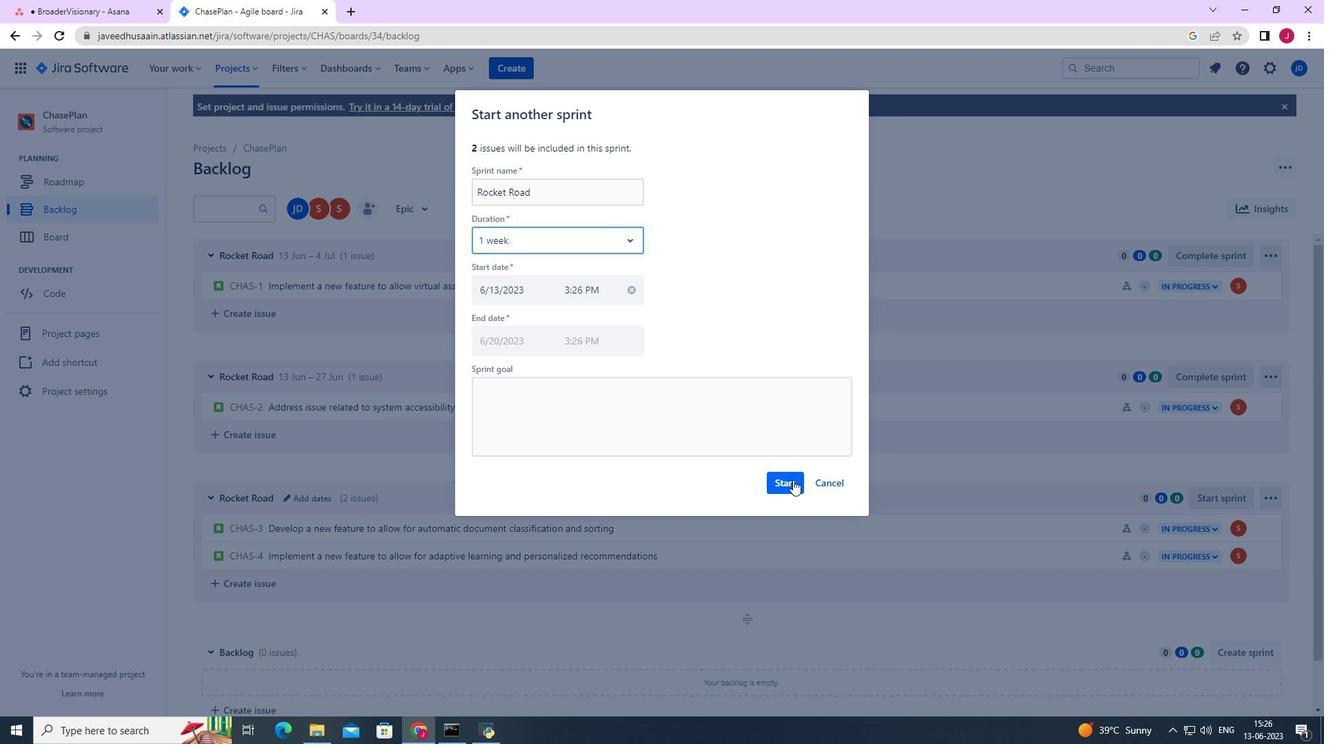 
Action: Mouse pressed left at (783, 481)
Screenshot: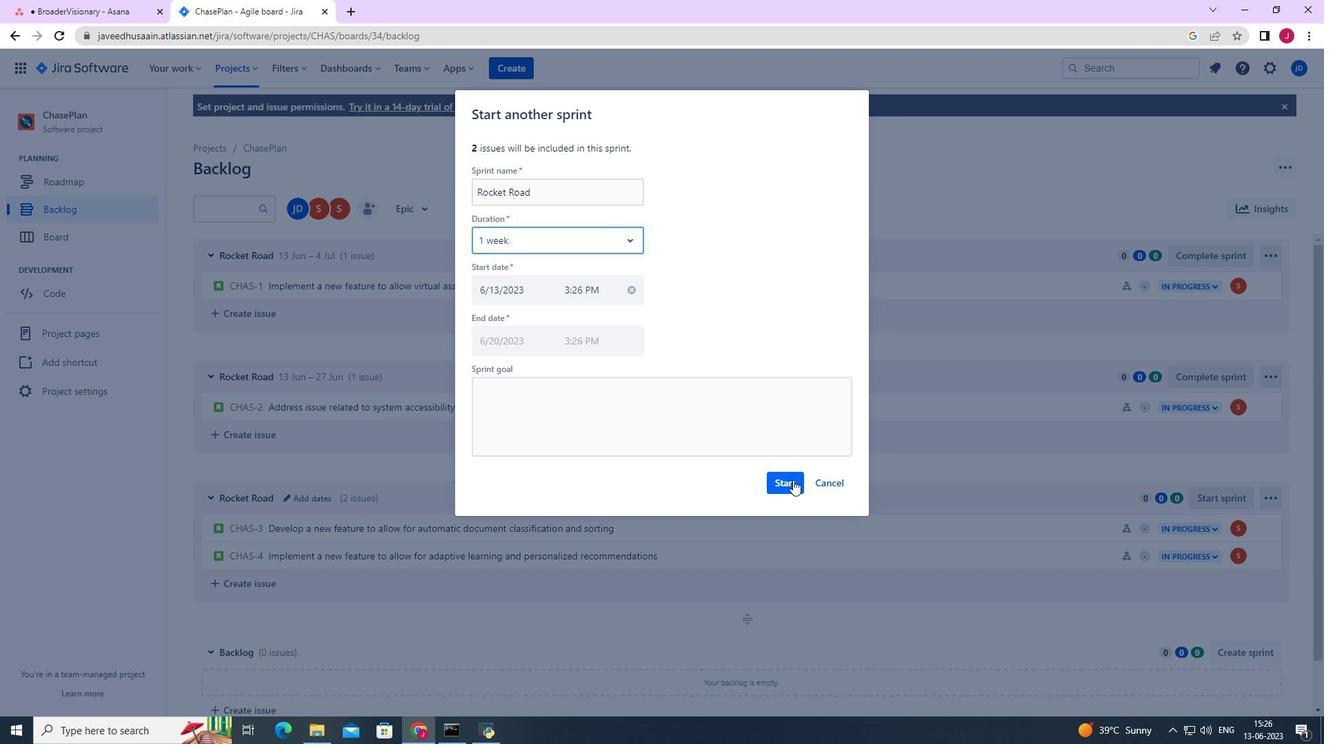
Action: Mouse moved to (828, 454)
Screenshot: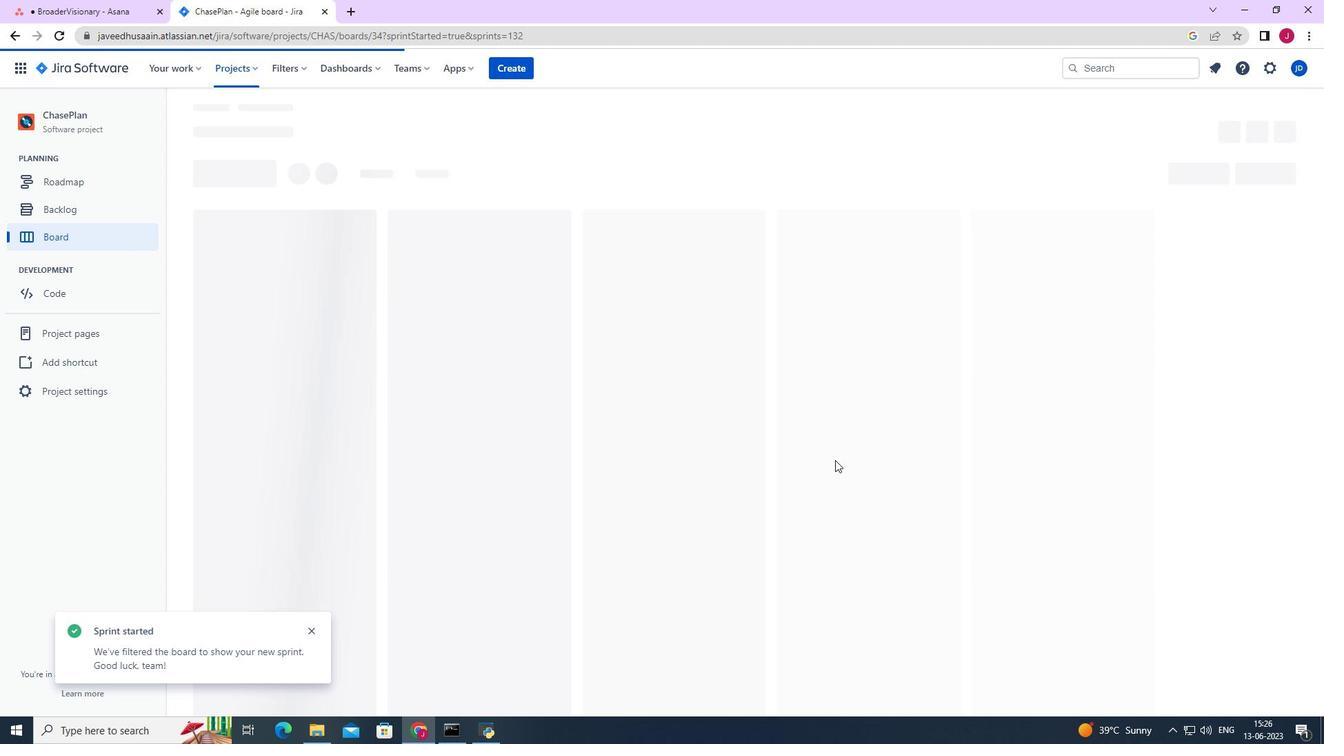 
